 Task: Change the mouse wheel horizontal axis control to Position control.
Action: Mouse moved to (105, 21)
Screenshot: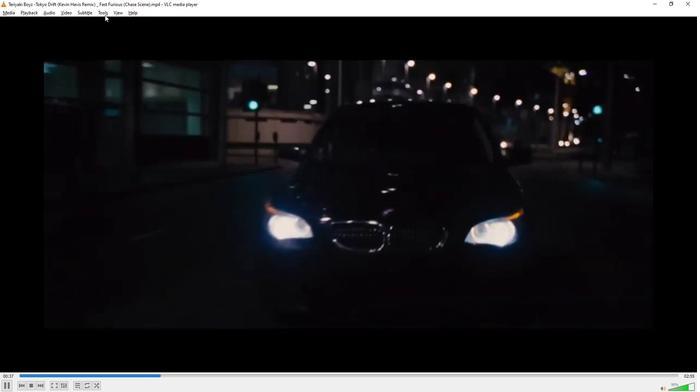 
Action: Mouse pressed left at (105, 21)
Screenshot: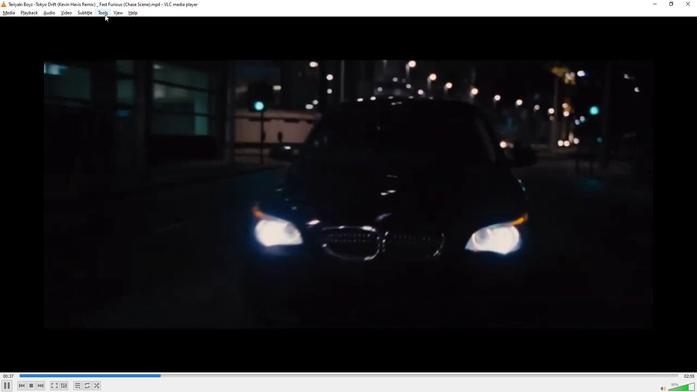 
Action: Mouse moved to (116, 101)
Screenshot: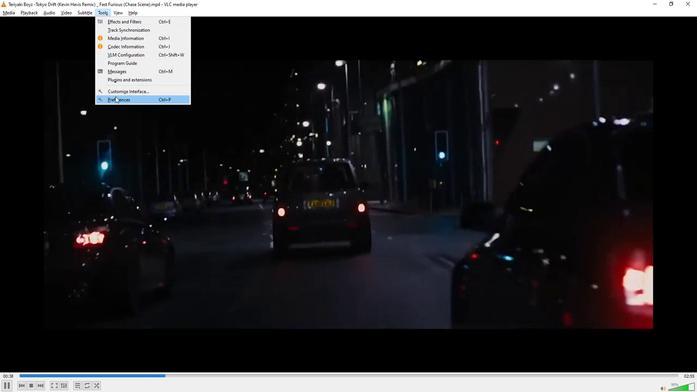 
Action: Mouse pressed left at (116, 101)
Screenshot: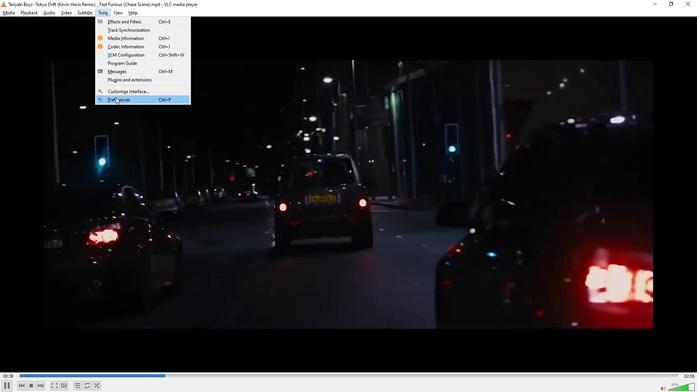
Action: Mouse moved to (347, 69)
Screenshot: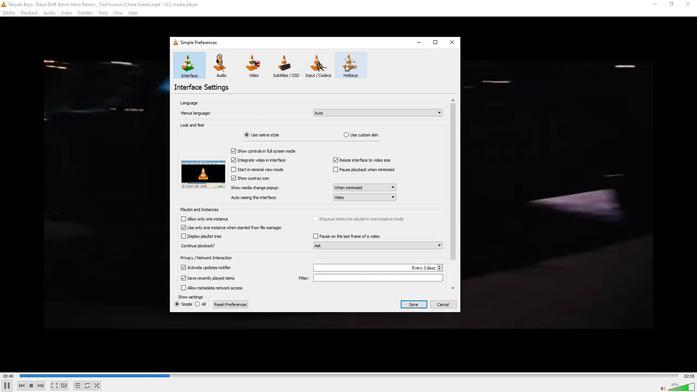 
Action: Mouse pressed left at (347, 69)
Screenshot: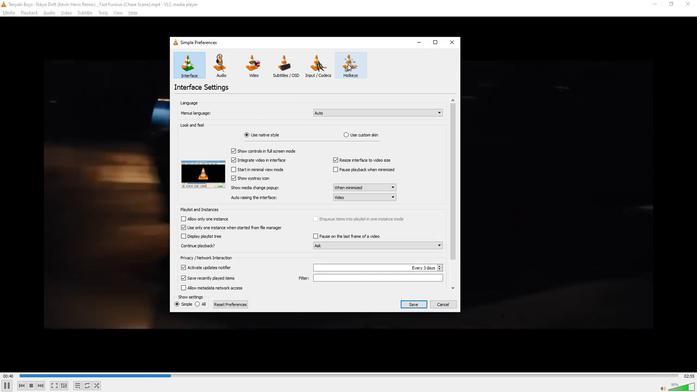 
Action: Mouse moved to (410, 276)
Screenshot: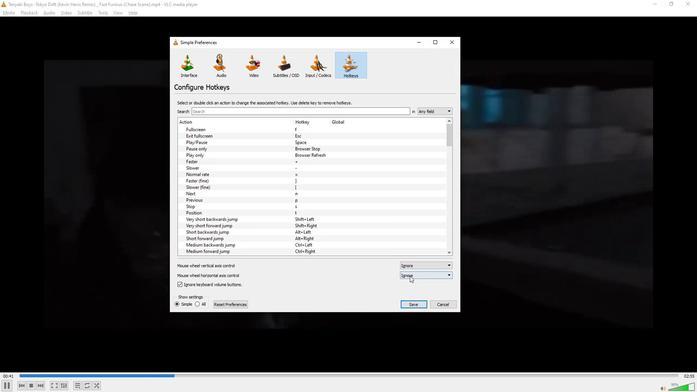 
Action: Mouse pressed left at (410, 276)
Screenshot: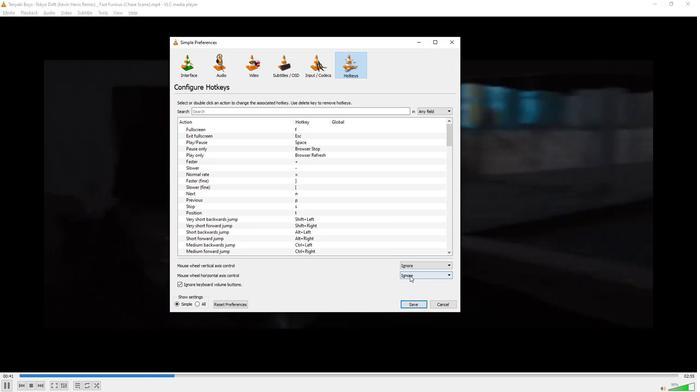 
Action: Mouse moved to (410, 289)
Screenshot: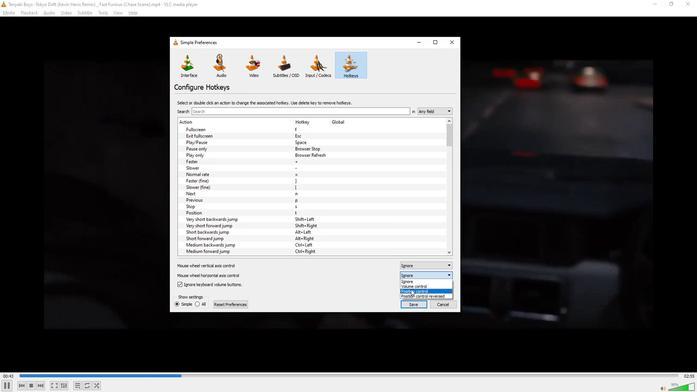 
Action: Mouse pressed left at (410, 289)
Screenshot: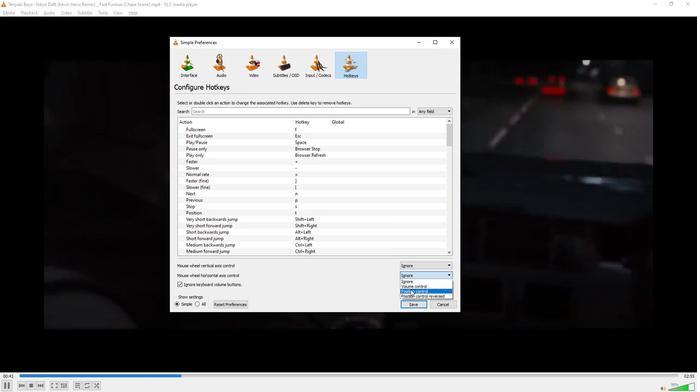 
Action: Mouse moved to (469, 255)
Screenshot: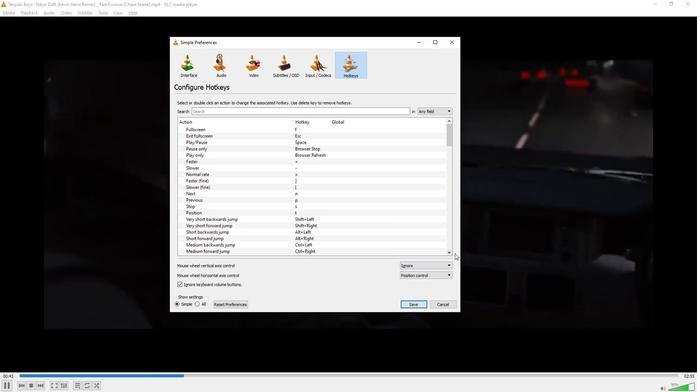 
